 Task: Create a script to synchronize two directories by copying missing files and confirm the synchronization.
Action: Mouse pressed left at (614, 357)
Screenshot: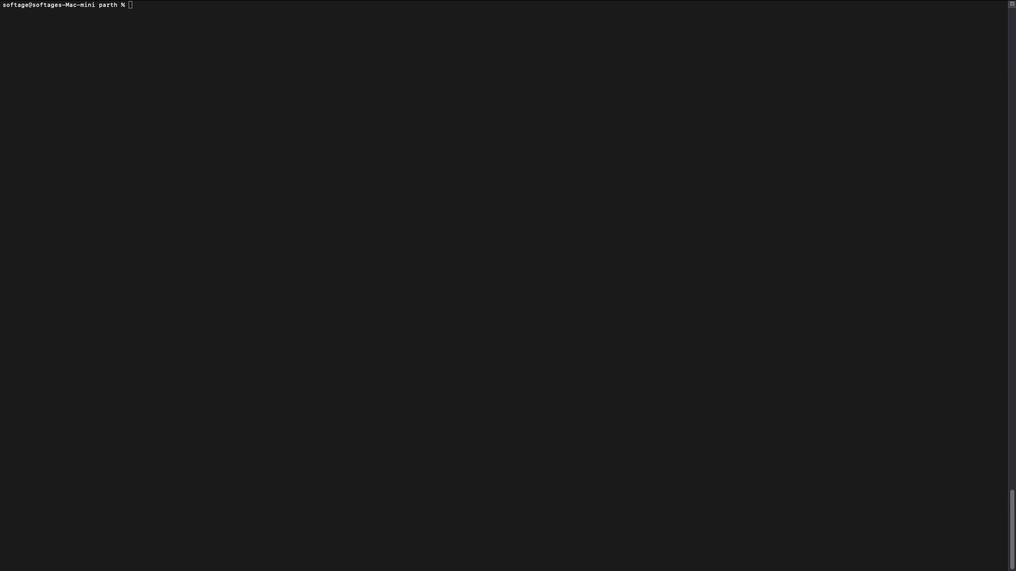 
Action: Mouse moved to (612, 329)
Screenshot: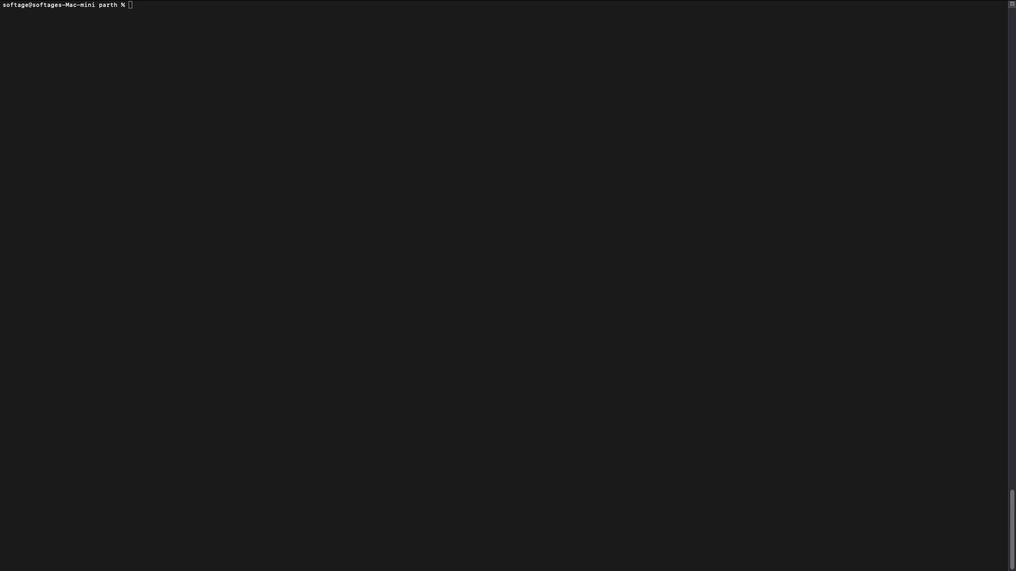 
Action: Mouse pressed left at (612, 329)
Screenshot: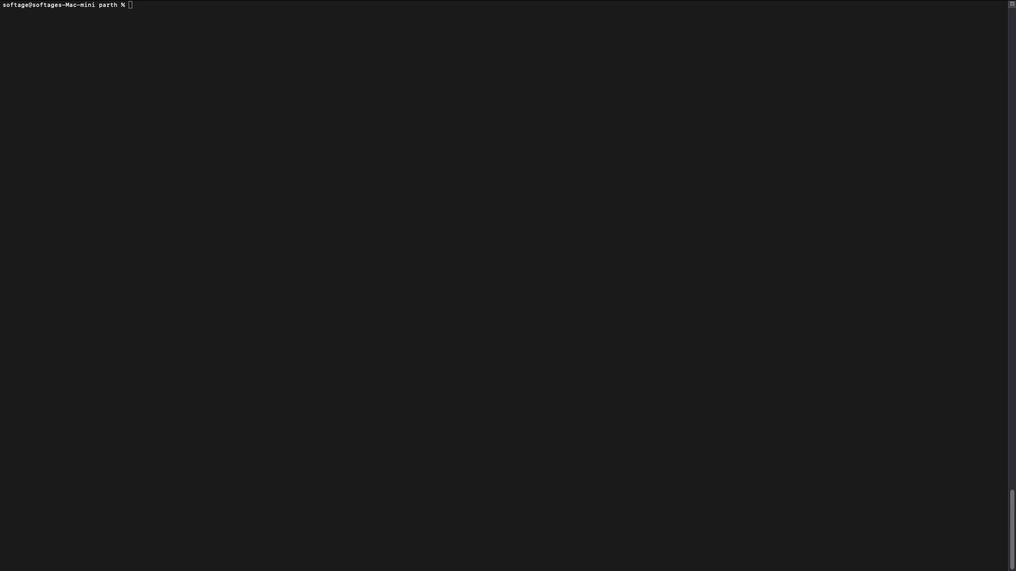 
Action: Mouse moved to (603, 297)
Screenshot: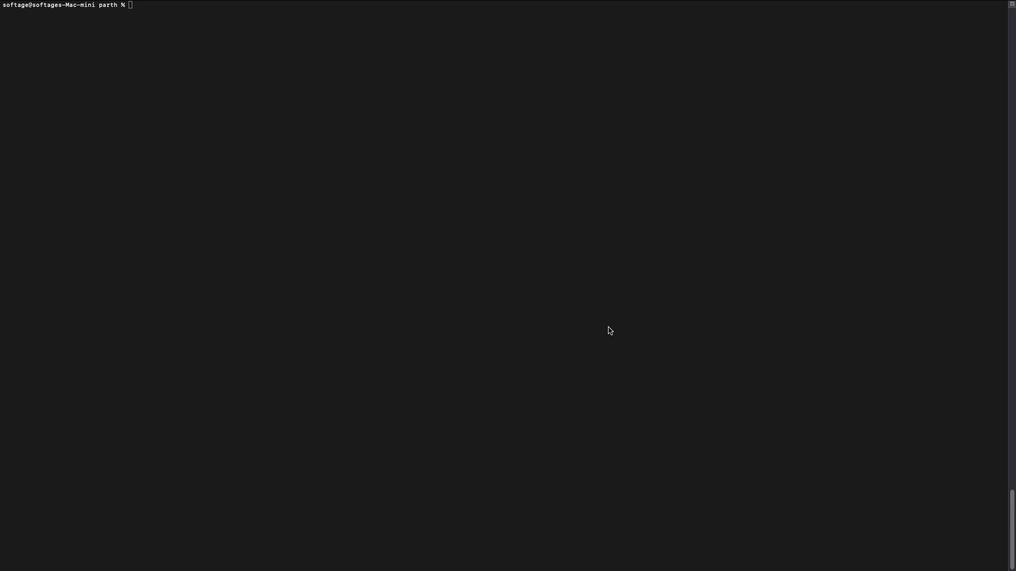 
Action: Mouse pressed left at (603, 297)
Screenshot: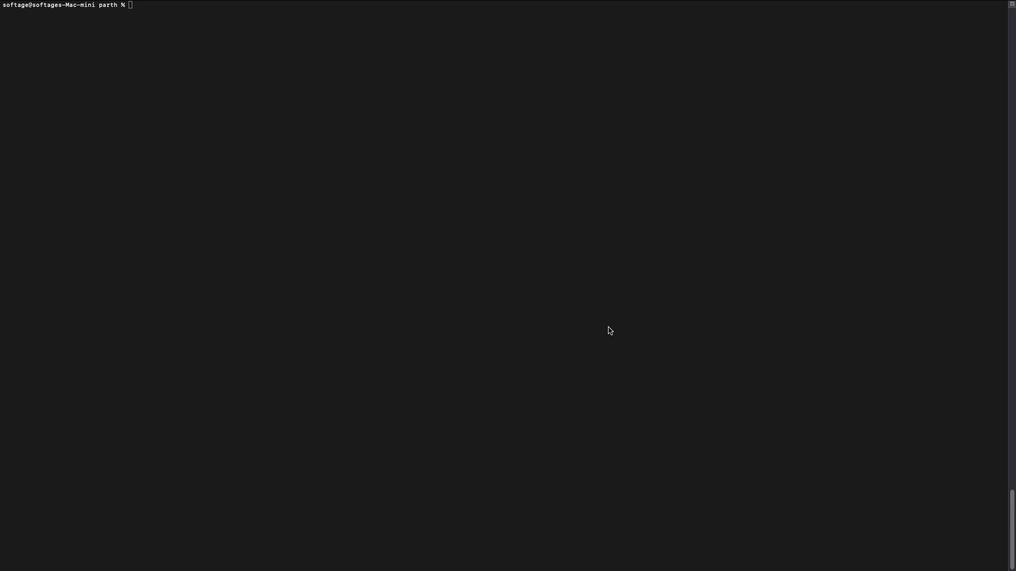 
Action: Key pressed Key.caps_lock'v''i''m'Key.space'b''a''s''h''1''1''1''.''s''h'Key.enter'i'Key.shift'#'Key.shift'!''/''b''i''n''/''b''a''s''h'Key.enterKey.enterKey.shift'#'Key.spaceKey.shift'D''e''f''i''n''e'Key.spaceKey.shift'S''o''u''r''c''e'Key.space'a''n''d'Key.space'd''e''s''t''i''n''a''t''i''o''n'Key.space'd''i''r''e''c''t''o''r''i''e''s'Key.spaceKey.enter's''o''u''r''c''e'Key.shift_r'_''d''i''r''='Key.shift_r'"'Key.shift_r'?'Key.backspace'/'Key.shift'U''s''e''r''s''/''s''o''f''t''a''g''e''/''d''e''s''k''t''o''p''/''p''a''r''t''h'Key.shift_r'"'Key.enter'd''e''s''t''i''n''a''t''i''o''n'Key.shift_r'_''d''i''r''='Key.shift_r'"''/'Key.shift'U''s''e''r''s''/''s''o''f''t''a''g''e''/''d''e''s''k''t''o''p''/''p''a''r''t''h''/''b''l''o''f'Key.backspace'g'Key.shift_r'"'Key.enterKey.enterKey.shift'#'Key.space'c''h''e''c''k'Key.space'i''f'Key.space's''o''u''r''c''e'Key.space'a''n''d'Key.space'd''e''s''t''i''n''a''t''i''o''n'Key.space'd''i''r''e''c''t''o''r''i''e''s'Key.space'e''x''i''s''t'Key.spaceKey.enter'i''f'Key.space'['Key.spaceKey.shift'!'Key.space'-''d'Key.spaceKey.shift_r'"'Key.shift'$''s''o''u''r''c''e'Key.shift_r'_''d''i''r'Key.shift_r'"'Key.space']'';'Key.space't''h''e''n'Key.spaceKey.enterKey.spaceKey.space'e''c''h''o'Key.spaceKey.shift_r'"'Key.shift'S''o''u''r''c''e'Key.space'd''i''r''e''c''t''o''r''y'Key.space'd''o''e''s'Key.space'n''o''t'Key.space'e''x''i''s''t'Key.shift_r':'Key.spaceKey.shift'$''s''o''u''r''c''e'Key.spaceKey.backspaceKey.shift_r'_''d''i''r'Key.shift_r'"'Key.enterKey.spaceKey.space'e''x''i''t'Key.space'1'Key.enter'f''i'Key.enterKey.enter'i''f'Key.space'['Key.spaceKey.shift'!'Key.space'-''d'Key.spaceKey.shift_r'"'Key.shift'$''d''i''s''t''i''n''a''t''i''o''n'Key.shift_r'_''d''i''r'Key.shift_r'"'Key.space']'';'Key.space't''h''e''n'Key.spaceKey.enterKey.spaceKey.space'e''c''h''o'Key.spaceKey.shift_r'"'Key.shift'D''e''s''t''i''n''a''t''i''o''n'Key.space'd''i''r''e''c''t''o''r''y'Key.space'd''o''e''s'Key.space'n''o''t'Key.space'e''x''i''s''t'Key.shift_r':'Key.spaceKey.shift'$''d''e''s''t''i''n''a''t''i''o''n'Key.shift_r'_''d''i''r'Key.shift_r'"'Key.enterKey.spaceKey.space'e''x''i''t'Key.space'1'Key.enter'f''i'Key.enterKey.enterKey.shift'#'Key.spaceKey.shift'S''y''n''c''h''r''o''n''i''z''e'Key.space't''e'Key.spaceKey.backspaceKey.backspace'h''e'Key.space'd''i''r''e''c''t''r''i''e''s'Key.spaceKey.backspaceKey.backspaceKey.backspace'e''s'Key.space'b''t'Key.spaceKey.backspaceKey.backspace'y'Key.space'c''o''p''y''i''i'Key.backspace'n''g'Key.space'm''i''s''s''i''n''g'Key.space'f''i''l''e''s'Key.space'f''r''o''m'Key.space's''o''u''r''c''e'Key.space't''o'Key.space'd''e''s''t''i''n''a''t''i''o''n'Key.enter'r''s''u'Key.backspace'y''n''c'Key.space'-''a''v'Key.space'-''-''i''g''n''o''r''e''-''e''x''i''s''t''i''n''g'Key.spaceKey.shift_r'"''s''o''u''r''c''e'Key.shift_r'_''d''i''r''/'Key.shift_r'"'Key.spaceKey.shift_r'"'Key.shift'$''d''e''s''t''i''n''a''t''i''o''n'Key.shift_r'_''d''i''r''/'Key.shift_r'"'Key.enterKey.enterKey.shift'#'Key.spaceKey.shift'C''h''e''c''k'Key.space'i''f'Key.space's''y''n''c''h''r''o''n''i''z''a''t''i''o''n'Key.space'w''a''s'Key.space's''u''x'Key.backspace'c''c''e''s''f''u''k'Key.spaceKey.backspaceKey.backspace'l'Key.spaceKey.enter'i''f'Key.space'['Key.spaceKey.shift'$'Key.shift_r'?'Key.space'-''e''q'Key.space'0'Key.space']'';'Key.space't''h''e''n'Key.spaceKey.backspaceKey.enterKey.spaceKey.space'e''c''h''o'Key.spaceKey.shift_r'"'Key.shift'S''y''n''c''h''r''o''n''i''z''a''t''i''o''n'Key.space's''u''c''c''c''e''s''s''f''u''l''.'Key.shift_r'"'Key.enter'e''l''s''e'Key.spaceKey.backspaceKey.enterKey.spaceKey.space'e''c''h''o'Key.spaceKey.shift_r'"'Key.shift'S''y''n''c''h''r''o''n''i''z''a''t''i''o''n'Key.space'f''a''i''l''e''d''.'Key.shift_r'"'Key.enter'f''i'Key.escKey.shift_r':''w''q'Key.enter'c''h''a''m''p''d'Key.spaceKey.backspaceKey.backspaceKey.backspaceKey.backspaceKey.backspace'm''o''d'Key.spaceKey.shift_r'+''x'Key.space'b''a''s''h''1''1''1''.''s''h'Key.spaceKey.backspaceKey.enter'.''/''b''a''s''a''h'Key.backspaceKey.backspaceKey.backspace's''h''1''1''1''.''s''h'Key.enter'l''s'Key.enter'v''i''m'Key.space'b''a''s''h''1''1''1''.''s''h'Key.enter'i'Key.downKey.downKey.downKey.downKey.rightKey.rightKey.rightKey.rightKey.rightKey.rightKey.rightKey.rightKey.rightKey.rightKey.rightKey.rightKey.rightKey.rightKey.rightKey.rightKey.rightKey.rightKey.rightKey.rightKey.rightKey.rightKey.rightKey.rightKey.rightKey.rightKey.rightKey.rightKey.rightKey.rightKey.rightKey.rightKey.rightKey.rightKey.rightKey.rightKey.rightKey.rightKey.rightKey.rightKey.rightKey.rightKey.rightKey.rightKey.rightKey.rightKey.rightKey.rightKey.rightKey.rightKey.backspaceKey.backspaceKey.backspaceKey.backspace'p''h''o''t''o''s'Key.escKey.shift_r':''w''q'Key.enterKey.upKey.upKey.upKey.upKey.enterKey.upKey.upKey.upKey.upKey.enterKey.upKey.upKey.upKey.enterKey.downKey.downKey.downKey.rightKey.rightKey.rightKey.rightKey.rightKey.rightKey.rightKey.rightKey.downKey.rightKey.rightKey.rightKey.rightKey.rightKey.rightKey.rightKey.rightKey.rightKey.rightKey.rightKey.rightKey.rightKey.rightKey.rightKey.rightKey.rightKey.rightKey.rightKey.rightKey.rightKey.rightKey.rightKey.rightKey.rightKey.rightKey.rightKey.rightKey.rightKey.rightKey.rightKey.rightKey.rightKey.rightKey.rightKey.rightKey.rightKey.rightKey.rightKey.rightKey.rightKey.rightKey.rightKey.right'i'Key.rightKey.leftKey.leftKey.rightKey.backspaceKey.backspaceKey.backspaceKey.backspaceKey.backspaceKey.backspaceKey.backspaceKey.escKey.shift_r':''w''q'Key.enterKey.upKey.upKey.upKey.enterKey.upKey.upKey.upKey.enterKey.upKey.upKey.upKey.enterKey.downKey.downKey.rightKey.downKey.rightKey.downKey.rightKey.rightKey.rightKey.rightKey.rightKey.rightKey.rightKey.rightKey.rightKey.rightKey.rightKey.rightKey.rightKey.rightKey.rightKey.rightKey.rightKey.rightKey.rightKey.rightKey.rightKey.rightKey.rightKey.rightKey.rightKey.rightKey.rightKey.rightKey.rightKey.upKey.rightKey.downKey.rightKey.rightKey.rightKey.rightKey.rightKey.rightKey.rightKey.rightKey.rightKey.rightKey.rightKey.rightKey.rightKey.rightKey.backspaceKey.rightKey.right'i'Key.rightKey.backspaceKey.backspaceKey.backspaceKey.backspaceKey.backspaceKey.backspaceKey.backspaceKey.shift_r'"'Key.escKey.shift_r':''w''q'Key.enterKey.upKey.upKey.upKey.enterKey.upKey.upKey.upKey.enterKey.upKey.upKey.upKey.enterKey.downKey.downKey.downKey.downKey.downKey.downKey.downKey.downKey.downKey.downKey.upKey.upKey.upKey.upKey.upKey.upKey.upKey.downKey.rightKey.rightKey.rightKey.rightKey.rightKey.rightKey.rightKey.rightKey.rightKey.rightKey.rightKey.rightKey.rightKey.rightKey.rightKey.rightKey.rightKey.rightKey.rightKey.rightKey.rightKey.rightKey.rightKey.rightKey.rightKey.rightKey.rightKey.rightKey.rightKey.rightKey.rightKey.rightKey.rightKey.rightKey.rightKey.rightKey.rightKey.rightKey.rightKey.rightKey.rightKey.right'i'Key.rightKey.backspaceKey.backspaceKey.backspaceKey.backspaceKey.backspaceKey.backspaceKey.backspaceKey.backspace'd''e''s''k''t''o''p''/''p''a''r''t''h''/''b''l''o''g'Key.shift_r'"'Key.escKey.shift_r';'Key.shift_r':''w''q'Key.enterKey.upKey.upKey.upKey.enterKey.upKey.upKey.upKey.enterKey.upKey.upKey.backspaceKey.backspaceKey.backspaceKey.backspace'0''.''s''h'Key.enterKey.upKey.upKey.backspaceKey.backspaceKey.backspaceKey.backspace'0''.''s''h'Key.enter'c''d'Key.spaceKey.backspaceKey.backspace'a''t'Key.space'b''a''s''h''1''1''1'Key.backspace'0''.''s''h'Key.enter
Screenshot: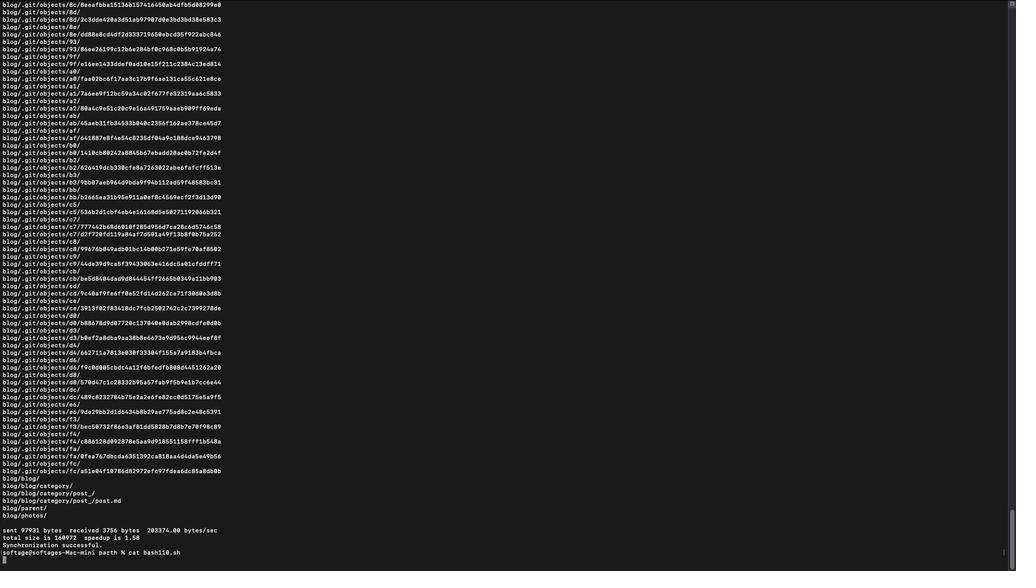 
Action: Mouse moved to (614, 225)
Screenshot: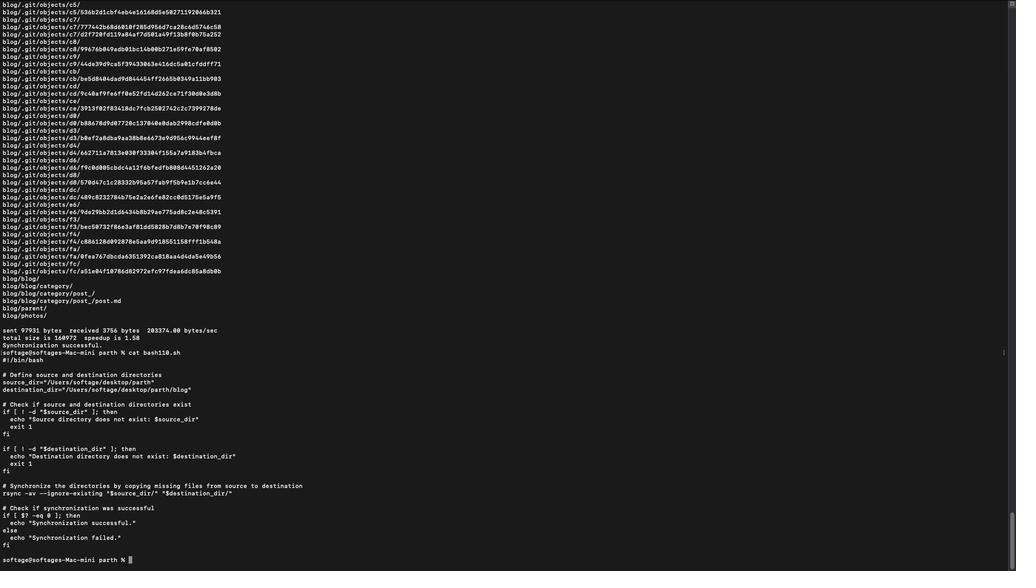 
Action: Mouse pressed left at (614, 225)
Screenshot: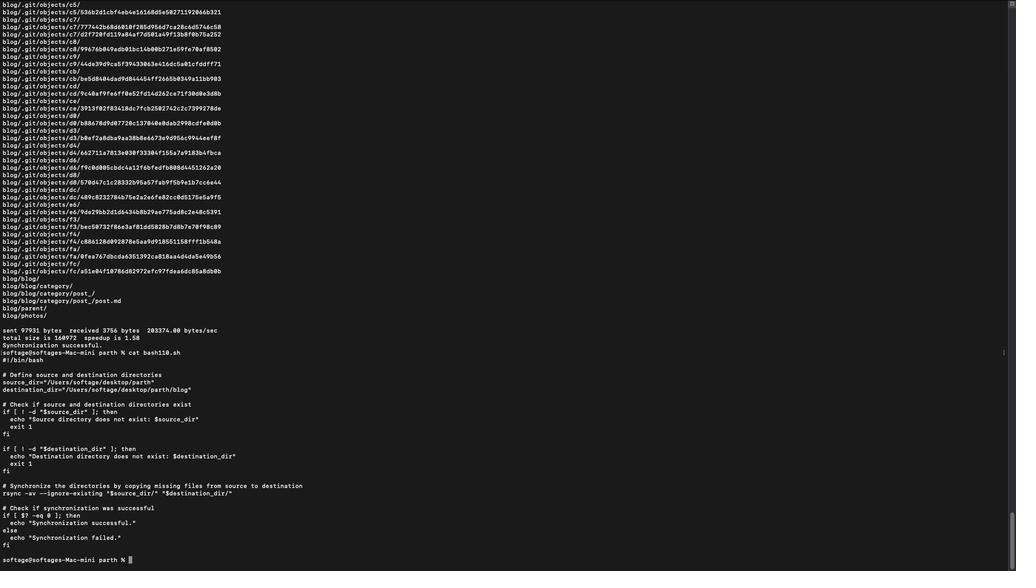 
Action: Mouse moved to (611, 308)
Screenshot: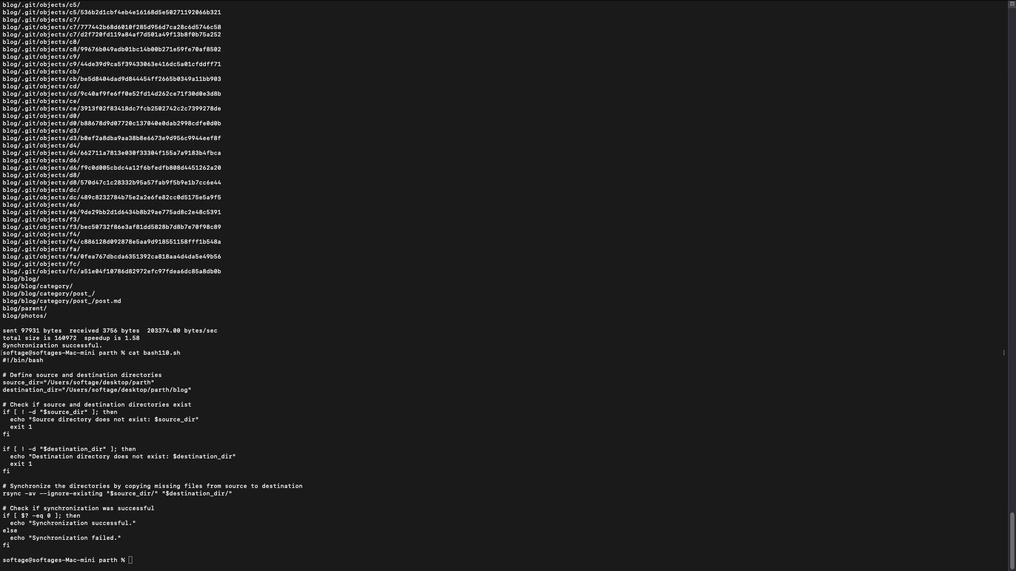 
Action: Mouse pressed left at (611, 308)
Screenshot: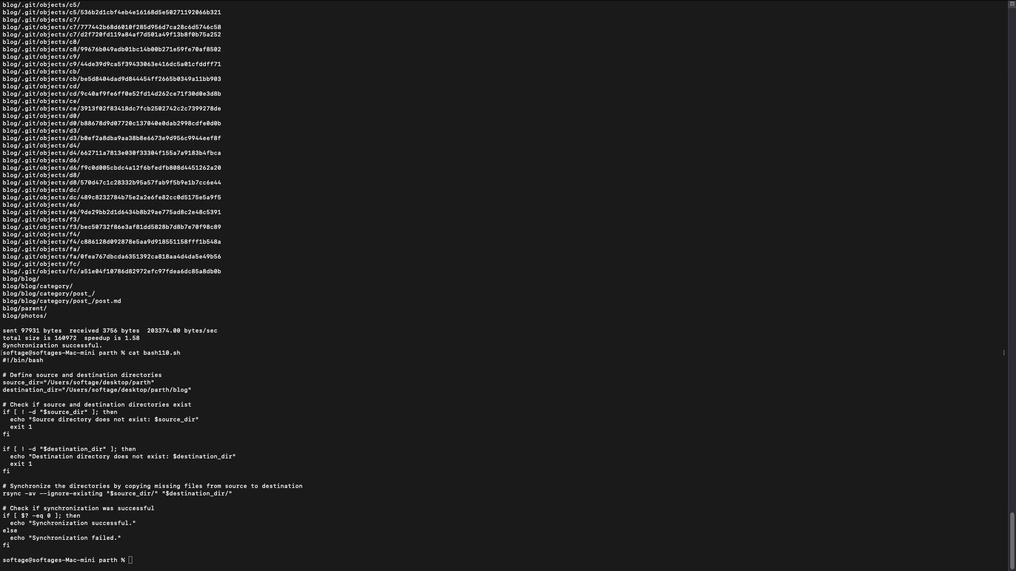 
